 Task: Create Issue Issue0000000353 in Backlog  in Scrum Project Project0000000071 in Jira. Create Issue Issue0000000354 in Backlog  in Scrum Project Project0000000071 in Jira. Create Issue Issue0000000355 in Backlog  in Scrum Project Project0000000071 in Jira. Create Issue Issue0000000356 in Backlog  in Scrum Project Project0000000072 in Jira. Create Issue Issue0000000357 in Backlog  in Scrum Project Project0000000072 in Jira
Action: Mouse moved to (90, 295)
Screenshot: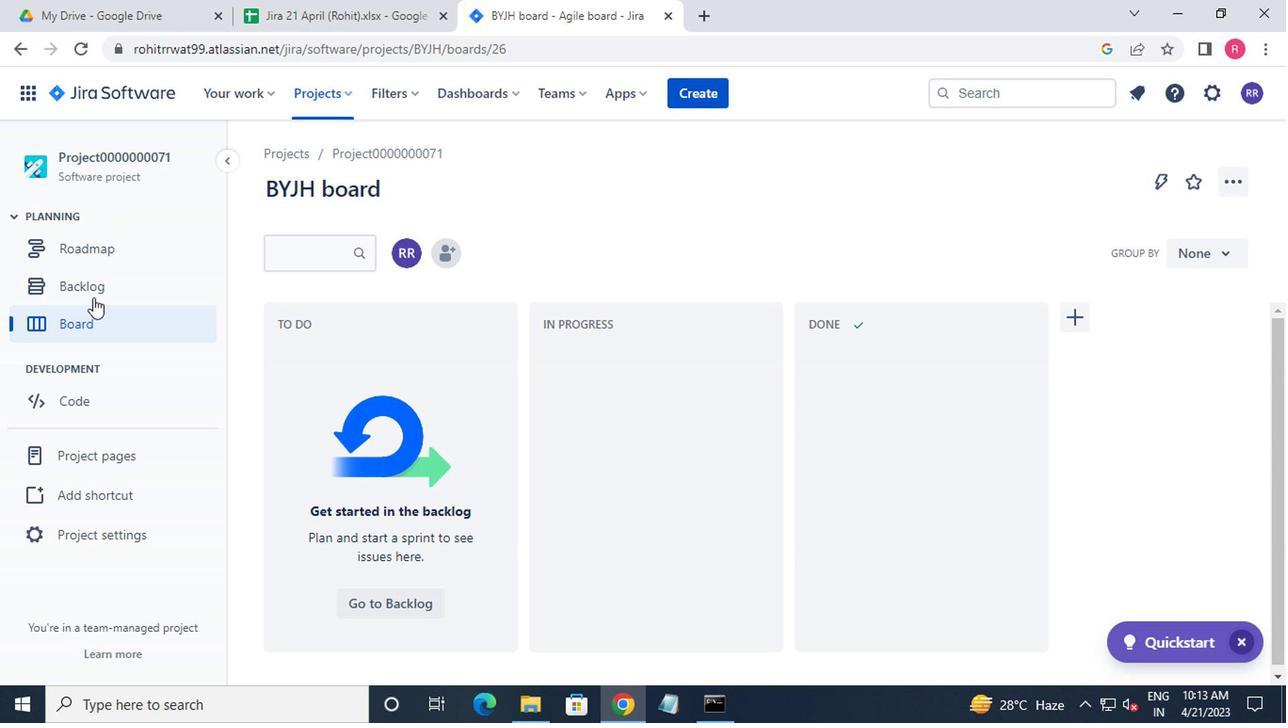 
Action: Mouse pressed left at (90, 295)
Screenshot: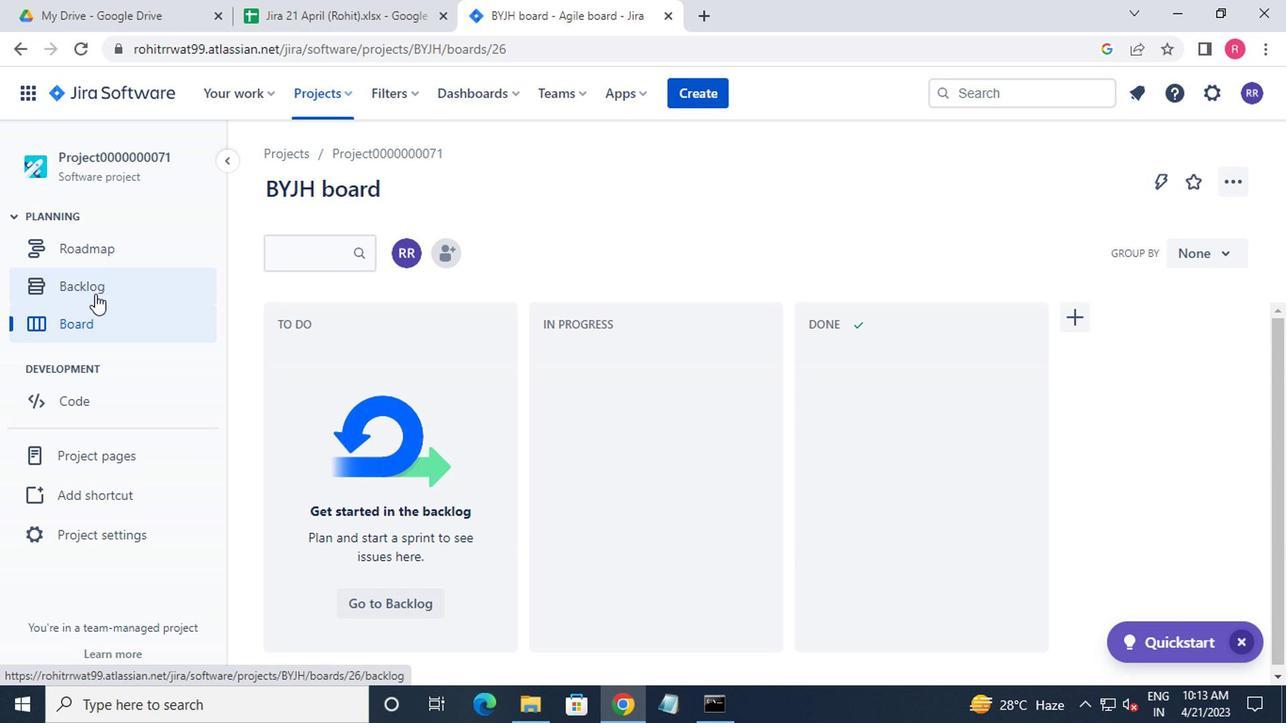 
Action: Mouse moved to (351, 435)
Screenshot: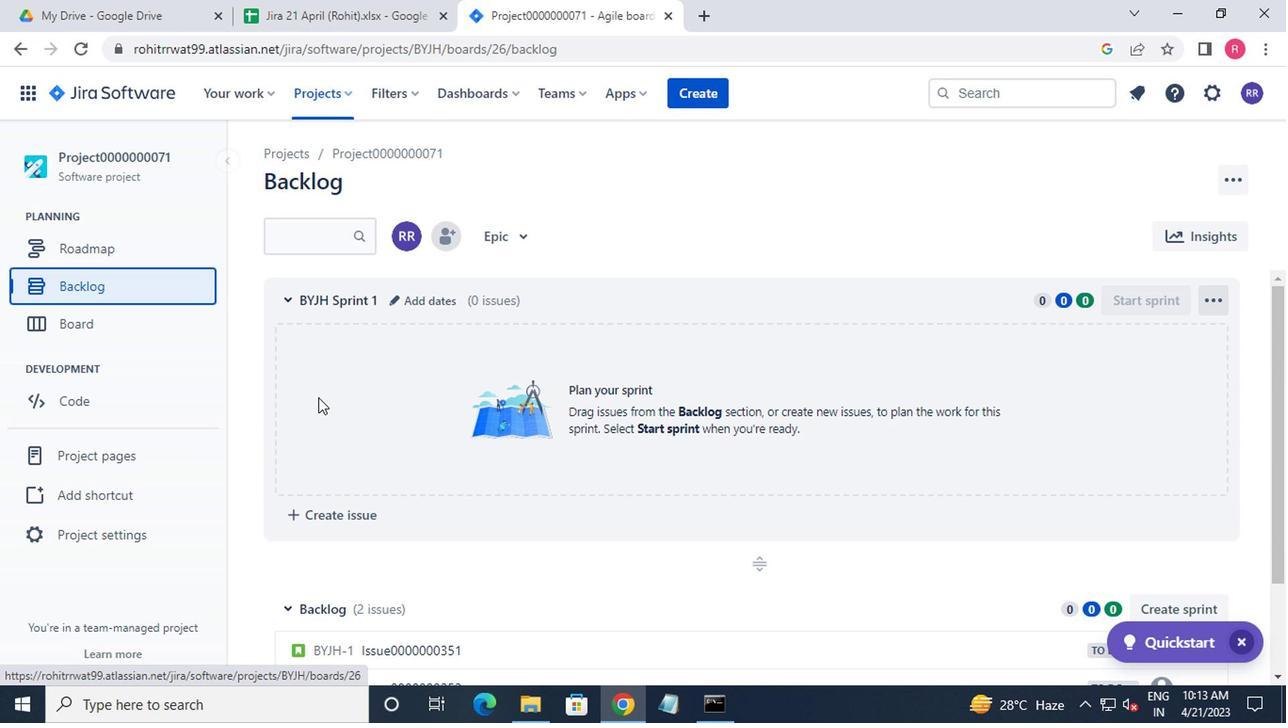 
Action: Mouse scrolled (351, 434) with delta (0, 0)
Screenshot: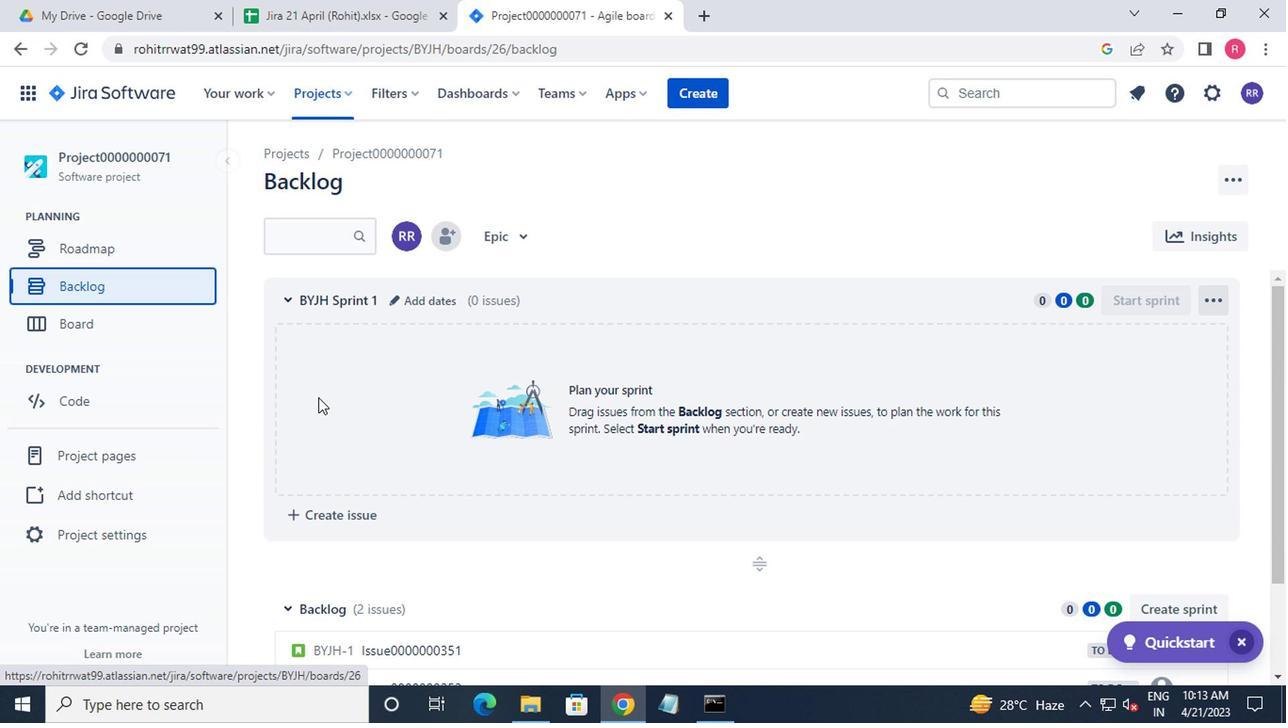 
Action: Mouse moved to (356, 449)
Screenshot: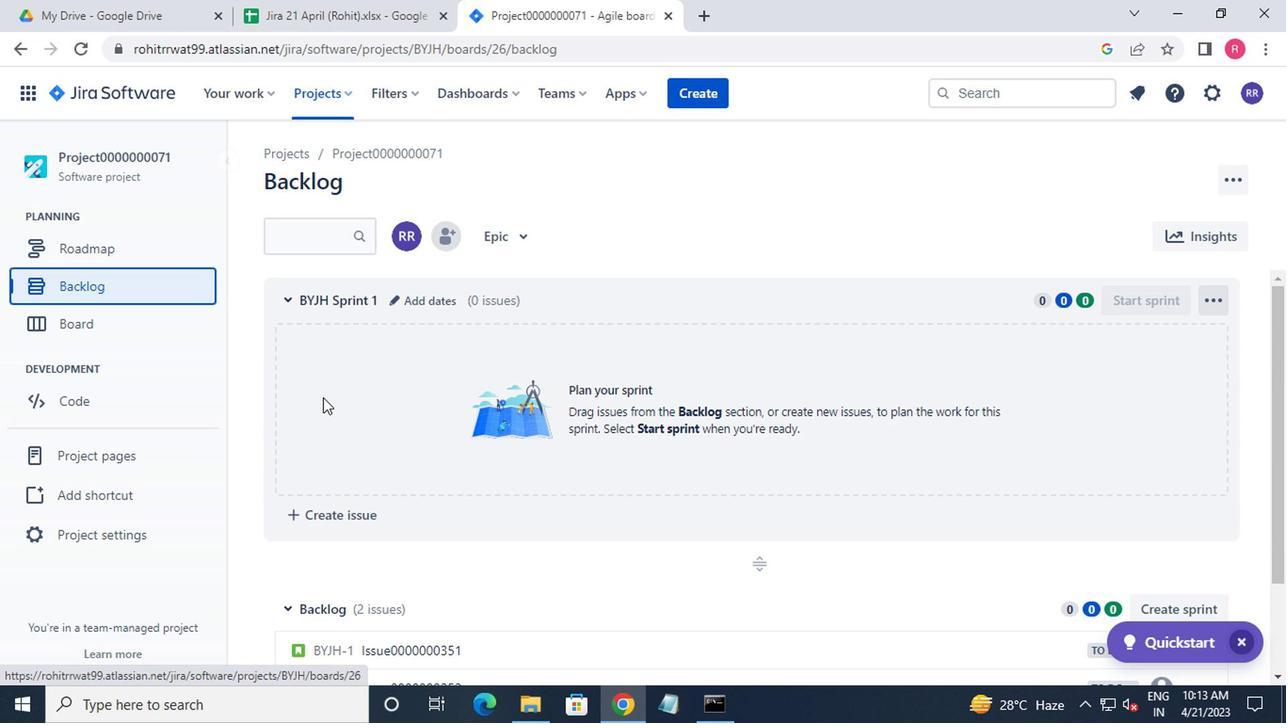 
Action: Mouse scrolled (356, 448) with delta (0, 0)
Screenshot: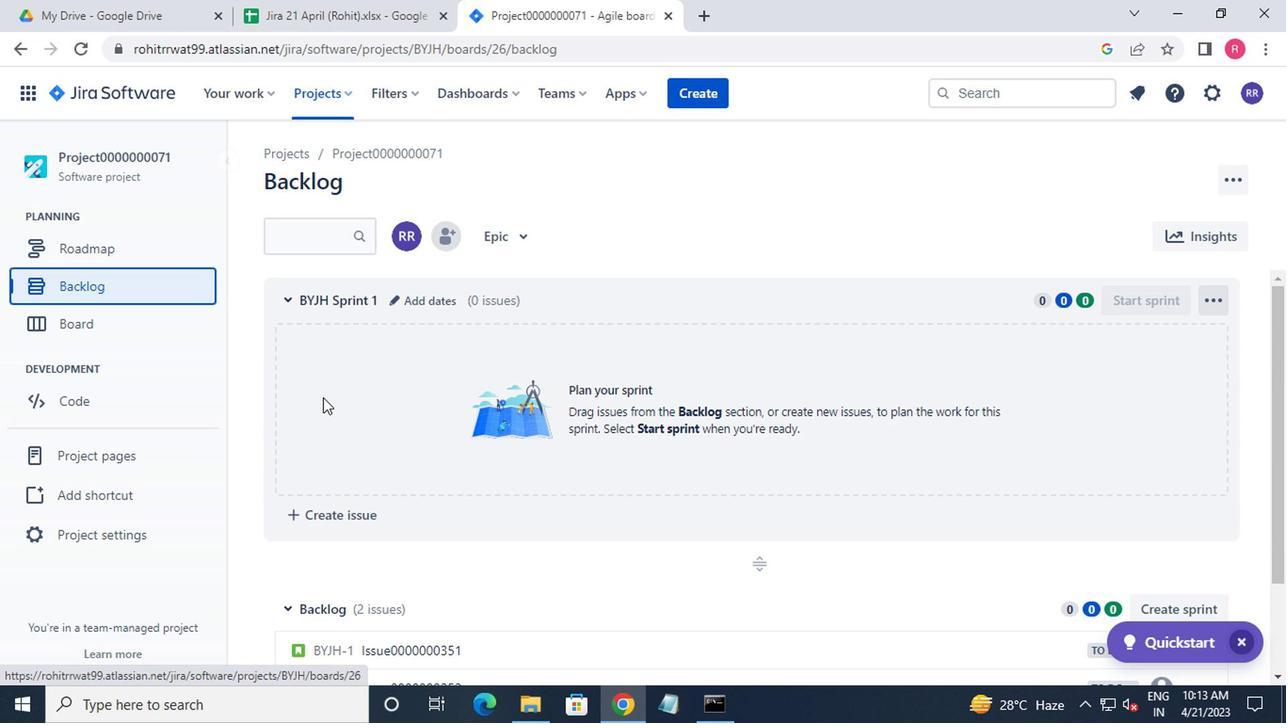 
Action: Mouse moved to (358, 450)
Screenshot: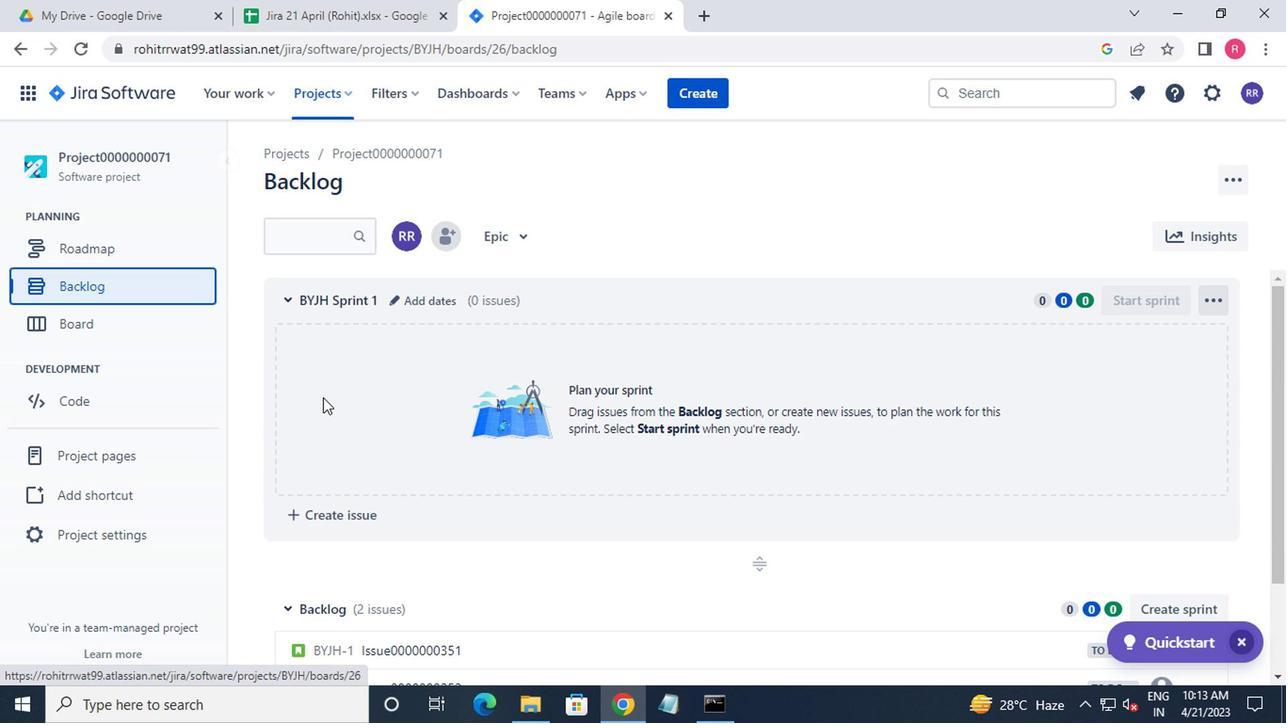 
Action: Mouse scrolled (358, 449) with delta (0, -1)
Screenshot: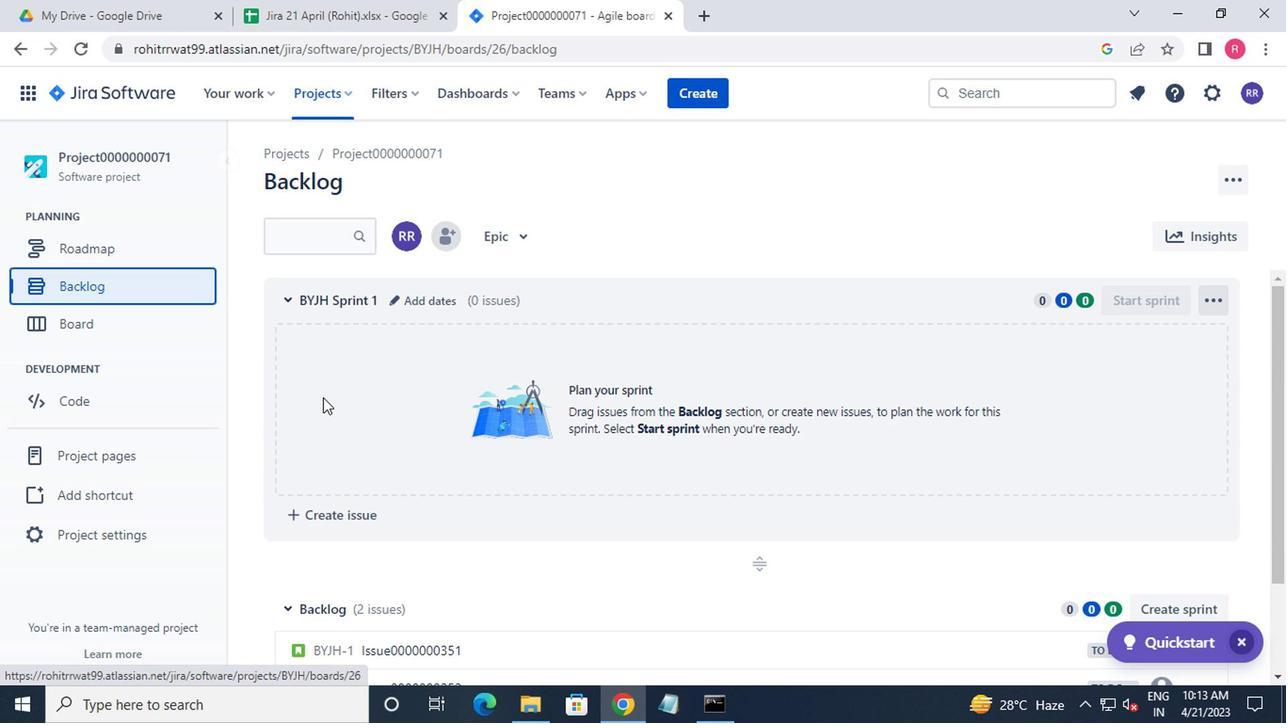 
Action: Mouse scrolled (358, 449) with delta (0, -1)
Screenshot: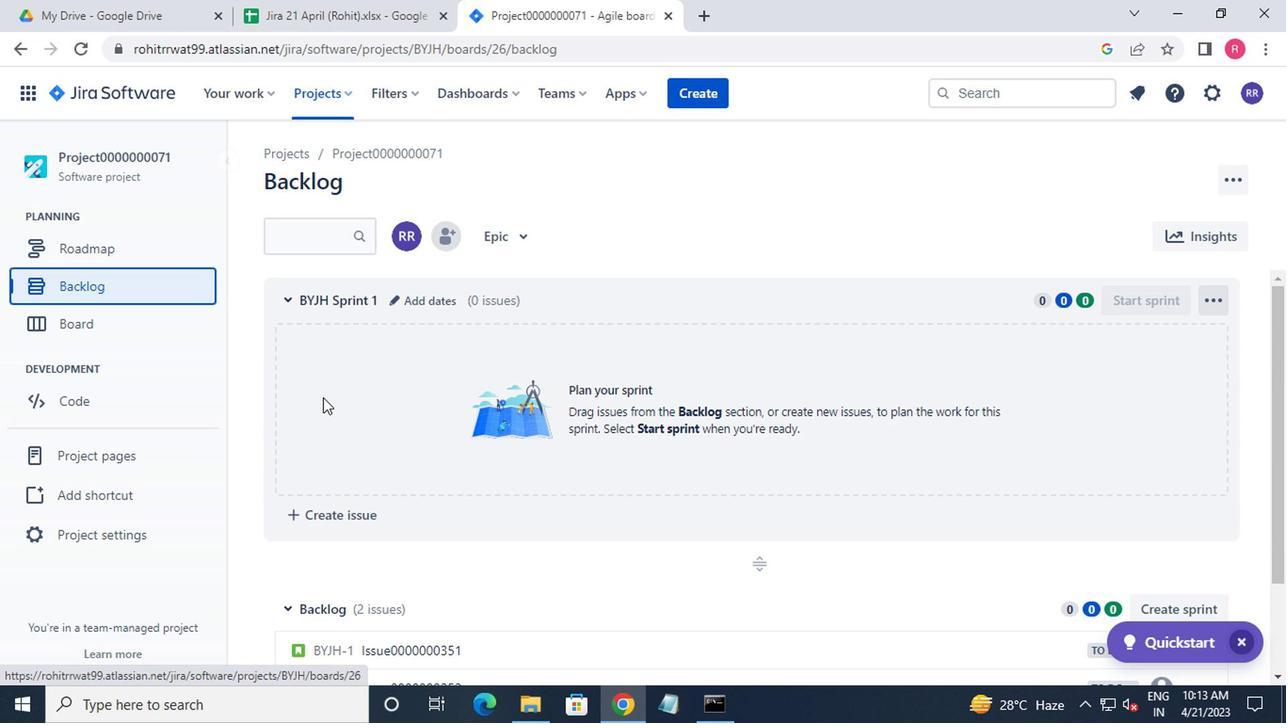 
Action: Mouse moved to (359, 450)
Screenshot: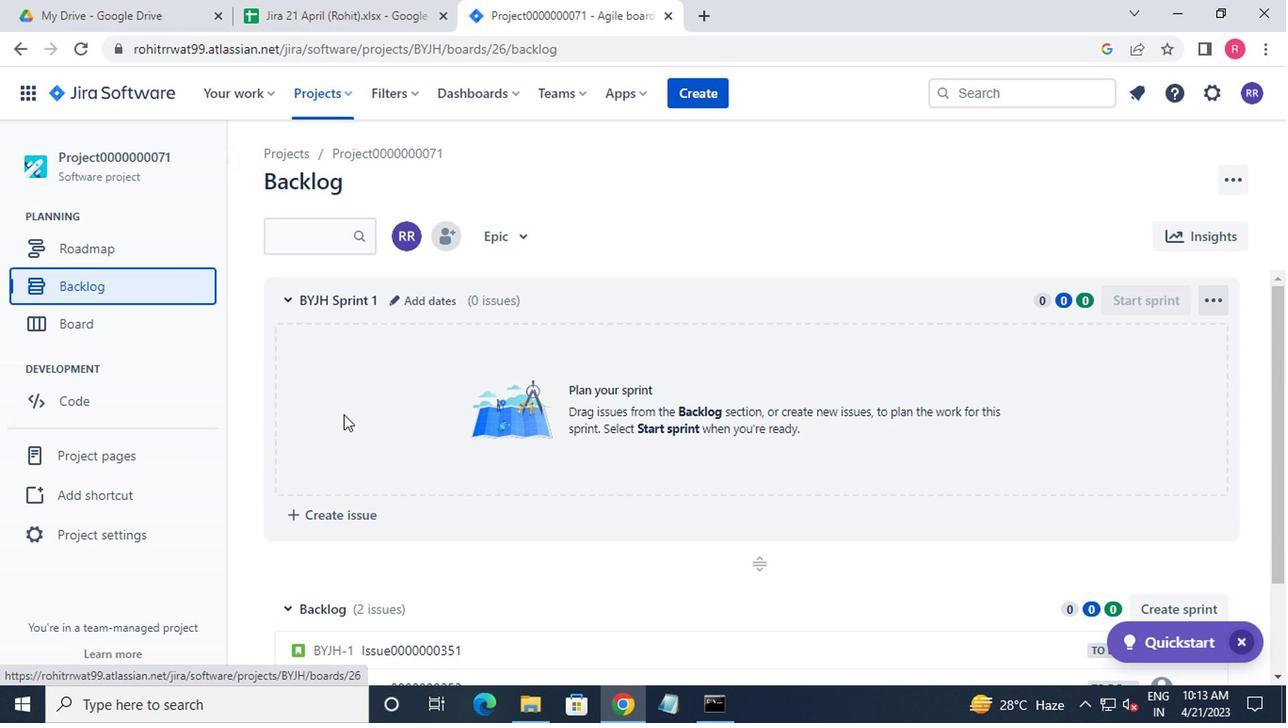 
Action: Mouse scrolled (359, 449) with delta (0, -1)
Screenshot: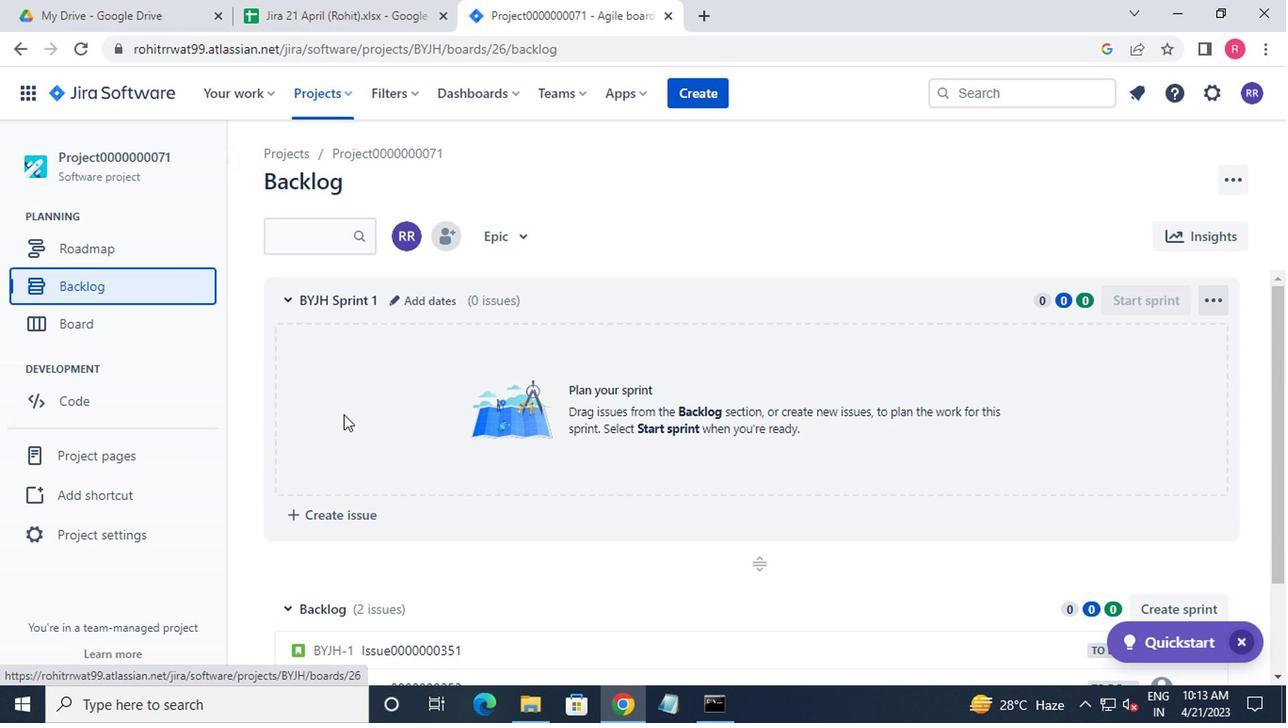 
Action: Mouse moved to (345, 607)
Screenshot: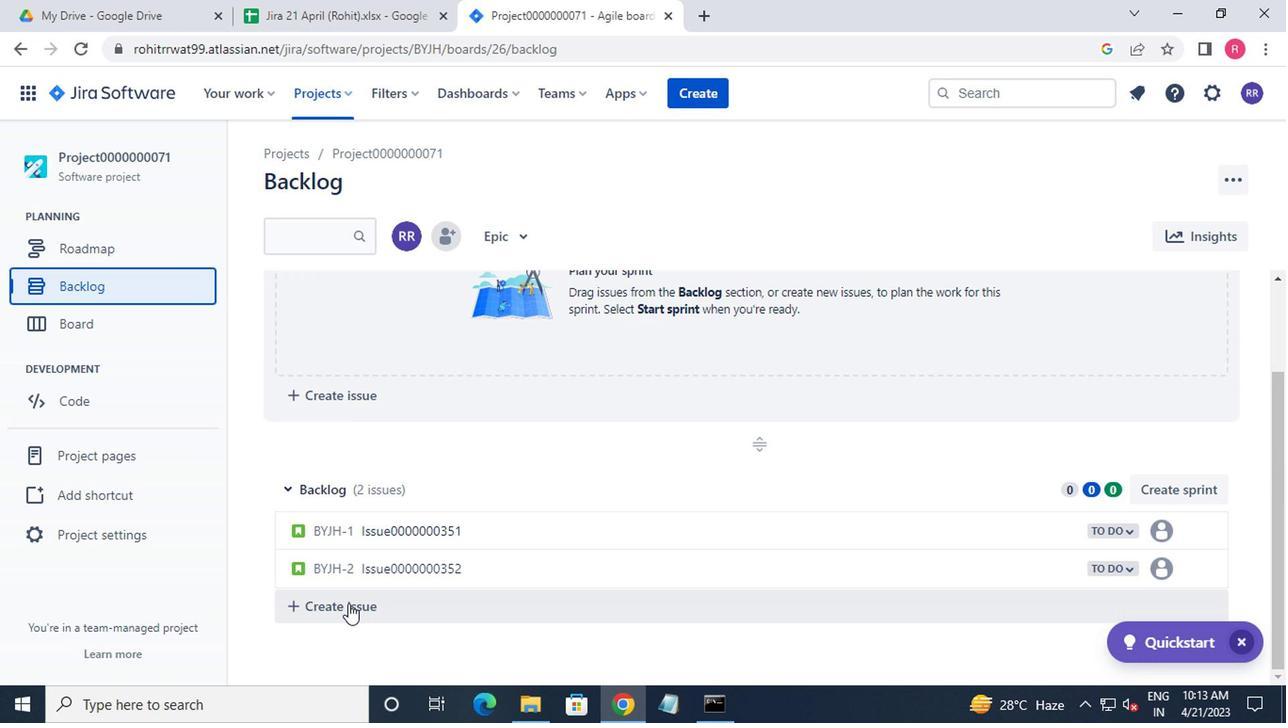 
Action: Mouse pressed left at (345, 607)
Screenshot: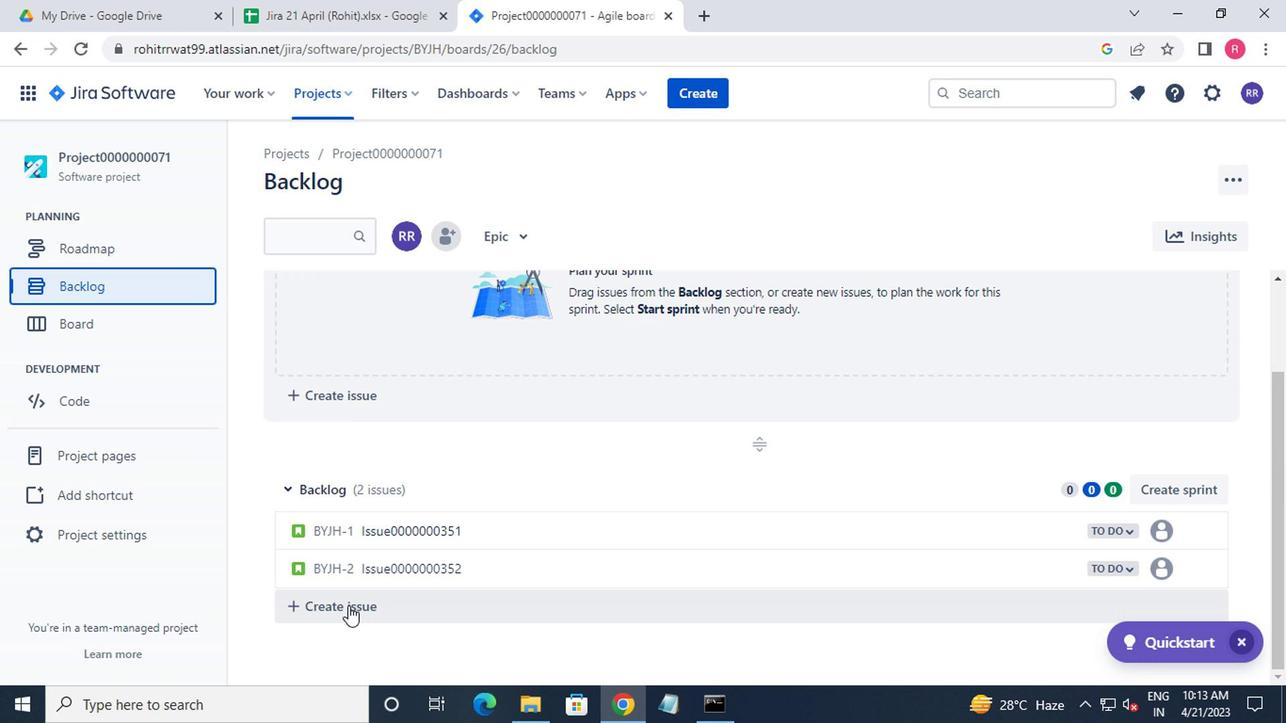 
Action: Mouse moved to (341, 607)
Screenshot: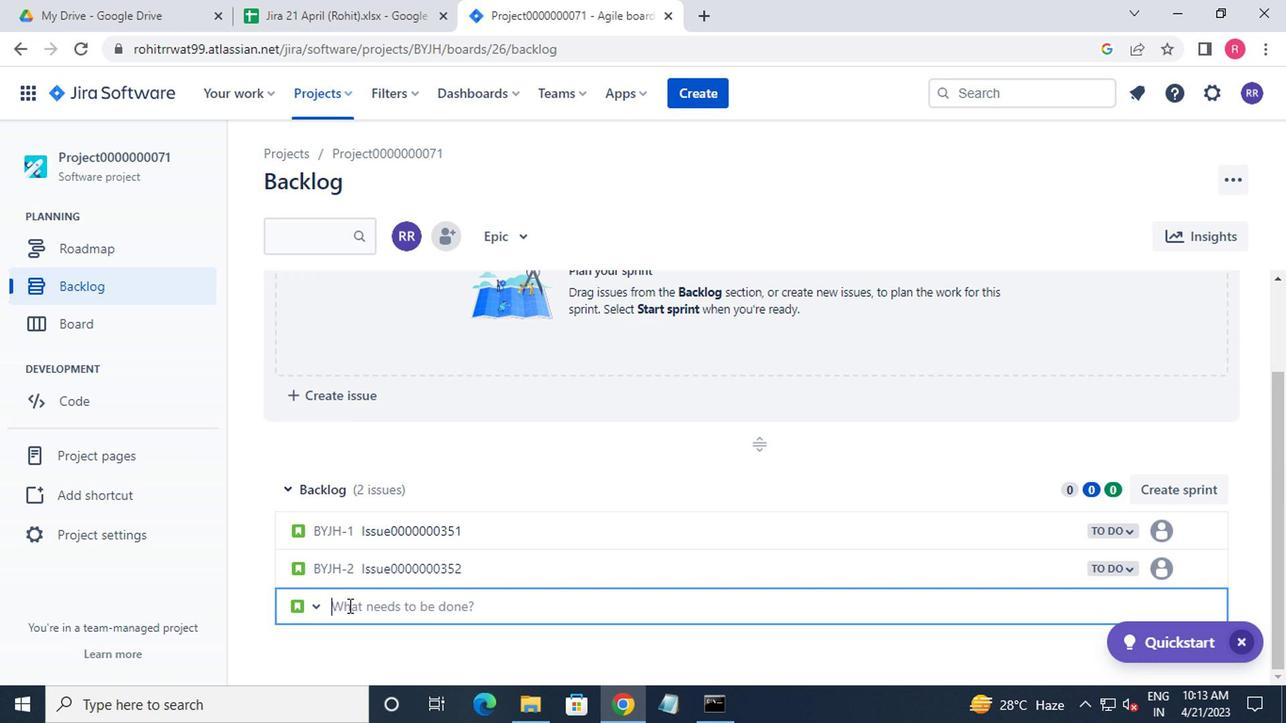 
Action: Key pressed <Key.shift_r><Key.shift_r>Issue0000000353<Key.enter><Key.enter><Key.shift_r>Issue0000000353<Key.backspace>4<Key.enter><Key.shift_r>Issue0000000355<Key.enter>
Screenshot: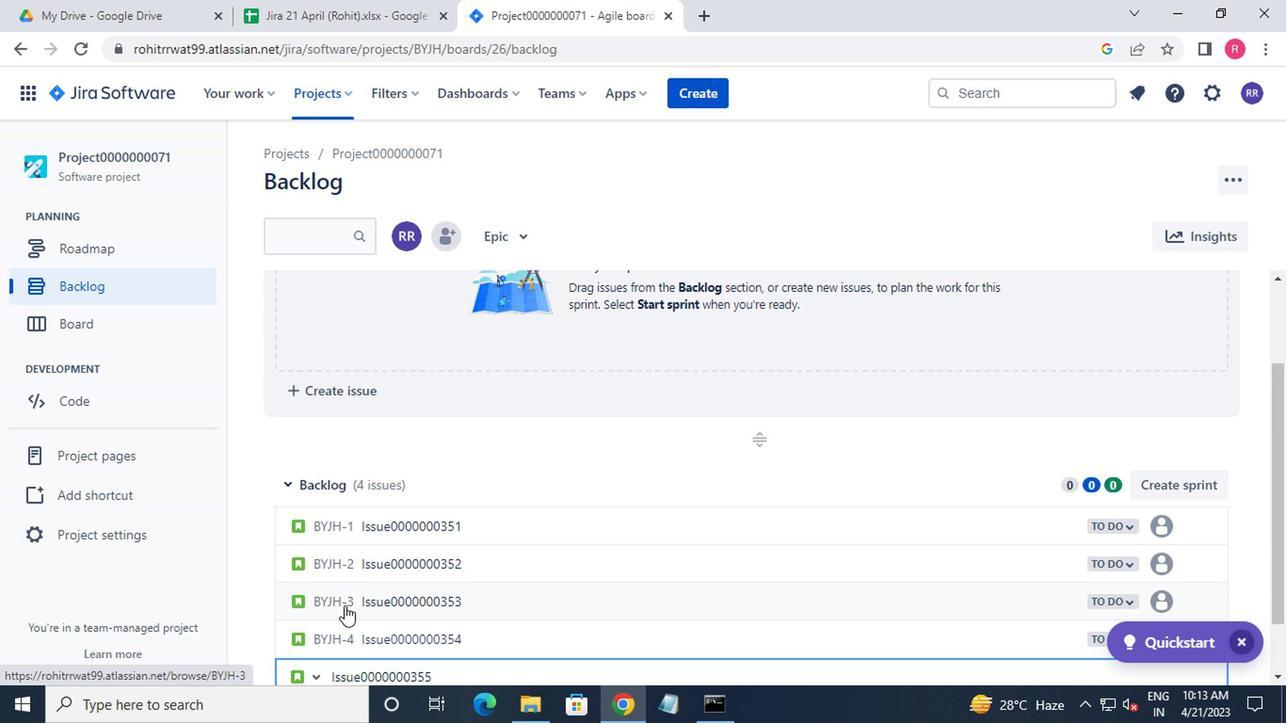 
Action: Mouse moved to (330, 95)
Screenshot: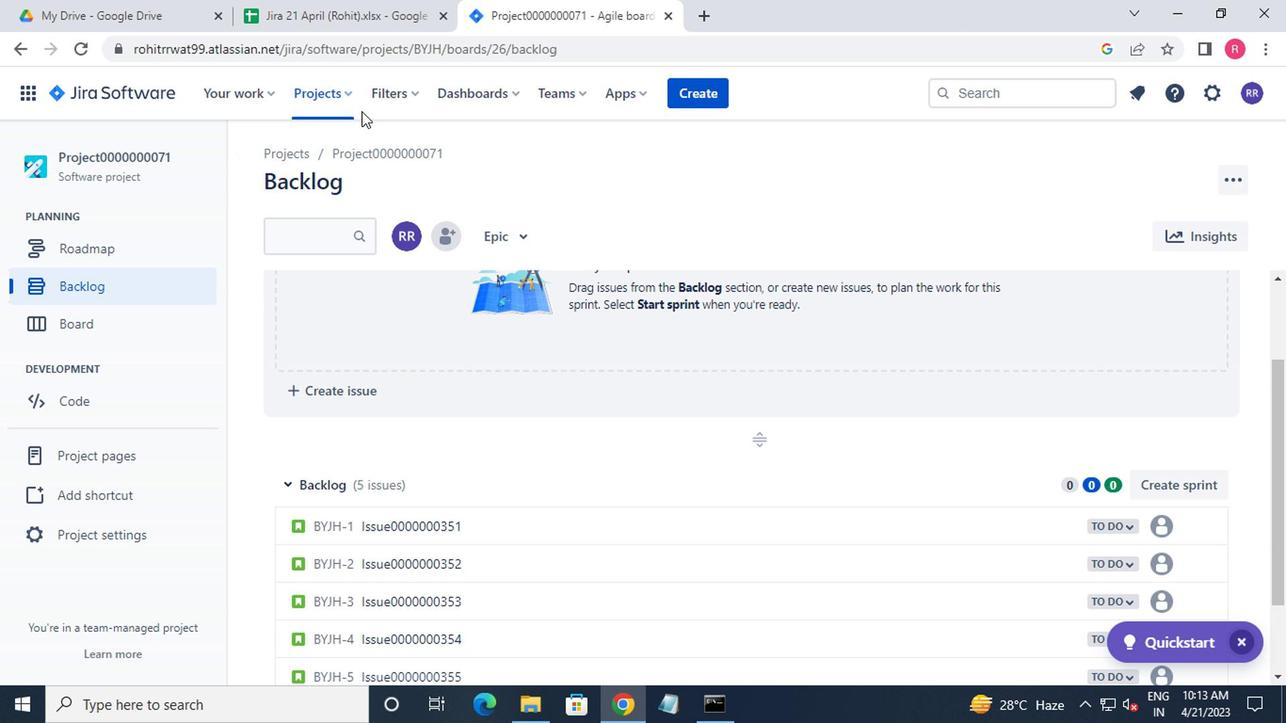 
Action: Mouse pressed left at (330, 95)
Screenshot: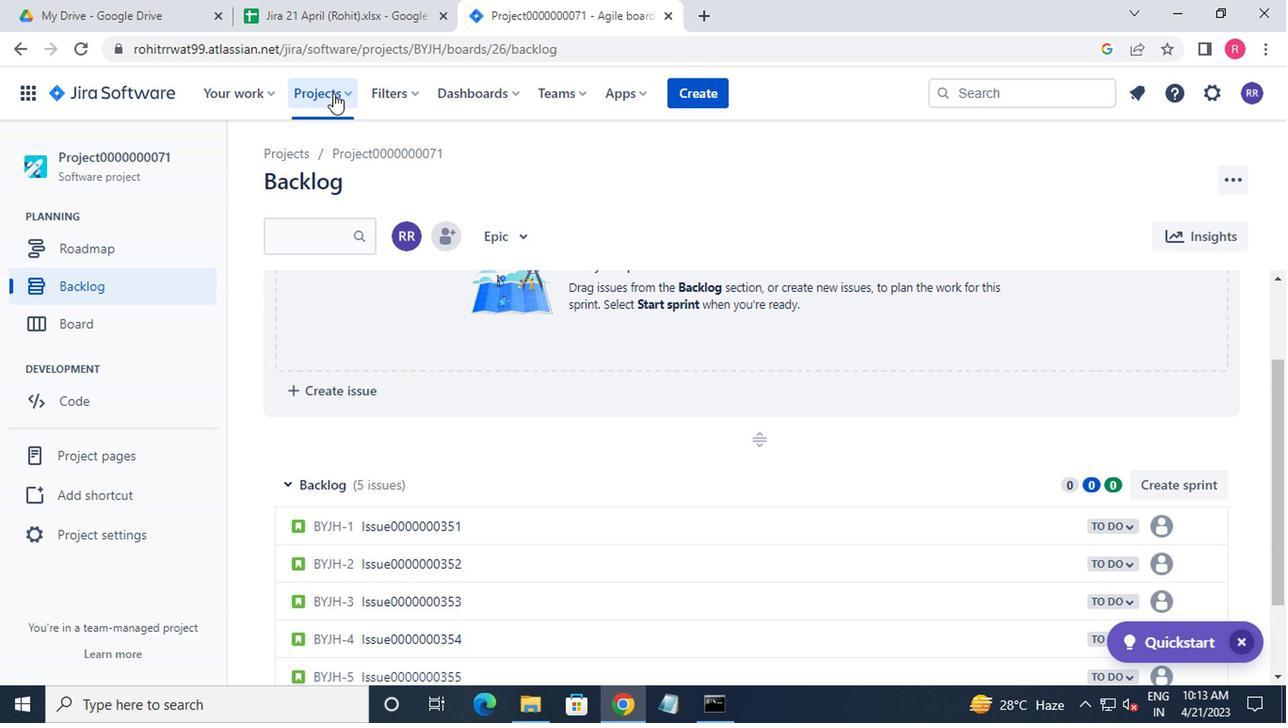 
Action: Mouse moved to (412, 230)
Screenshot: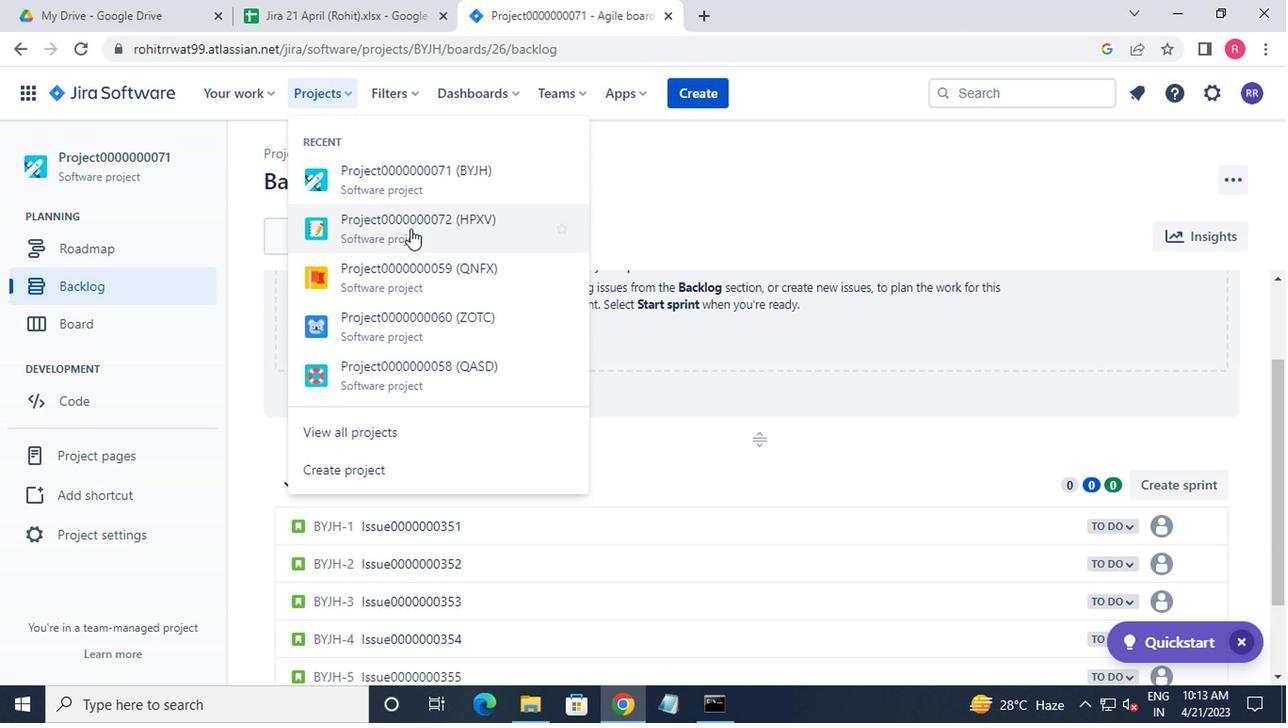 
Action: Mouse pressed left at (412, 230)
Screenshot: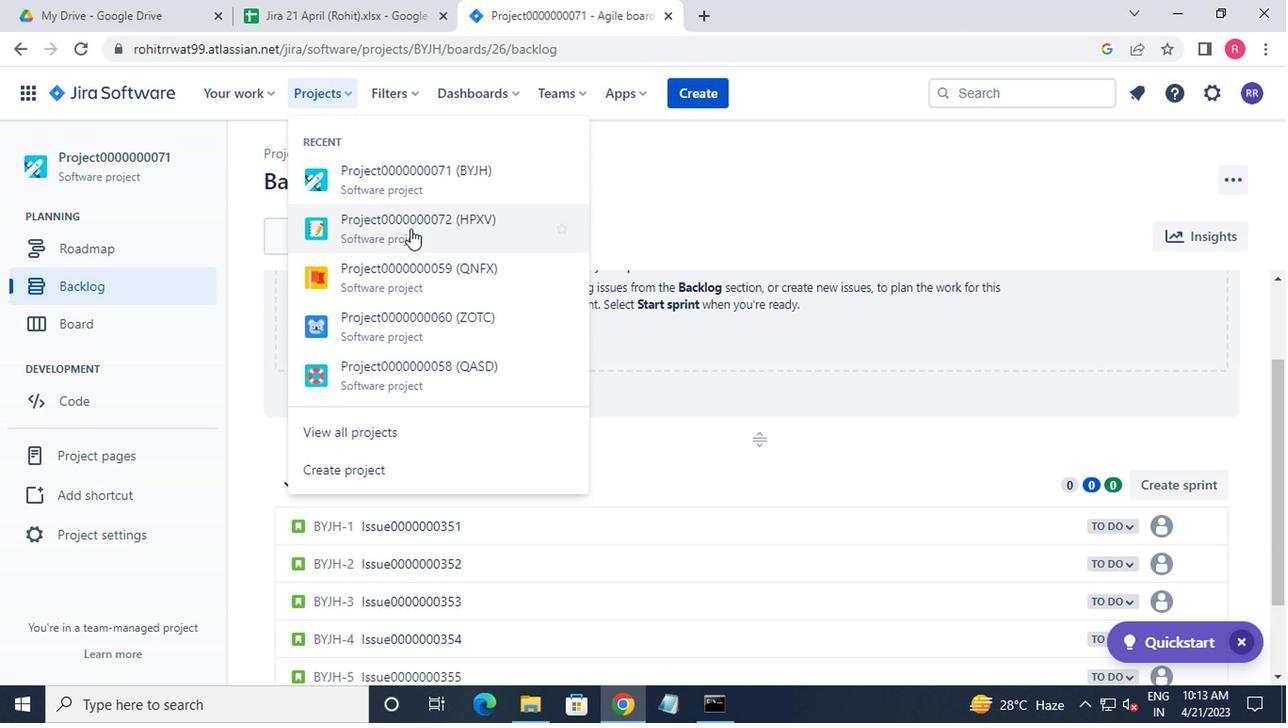 
Action: Mouse moved to (117, 281)
Screenshot: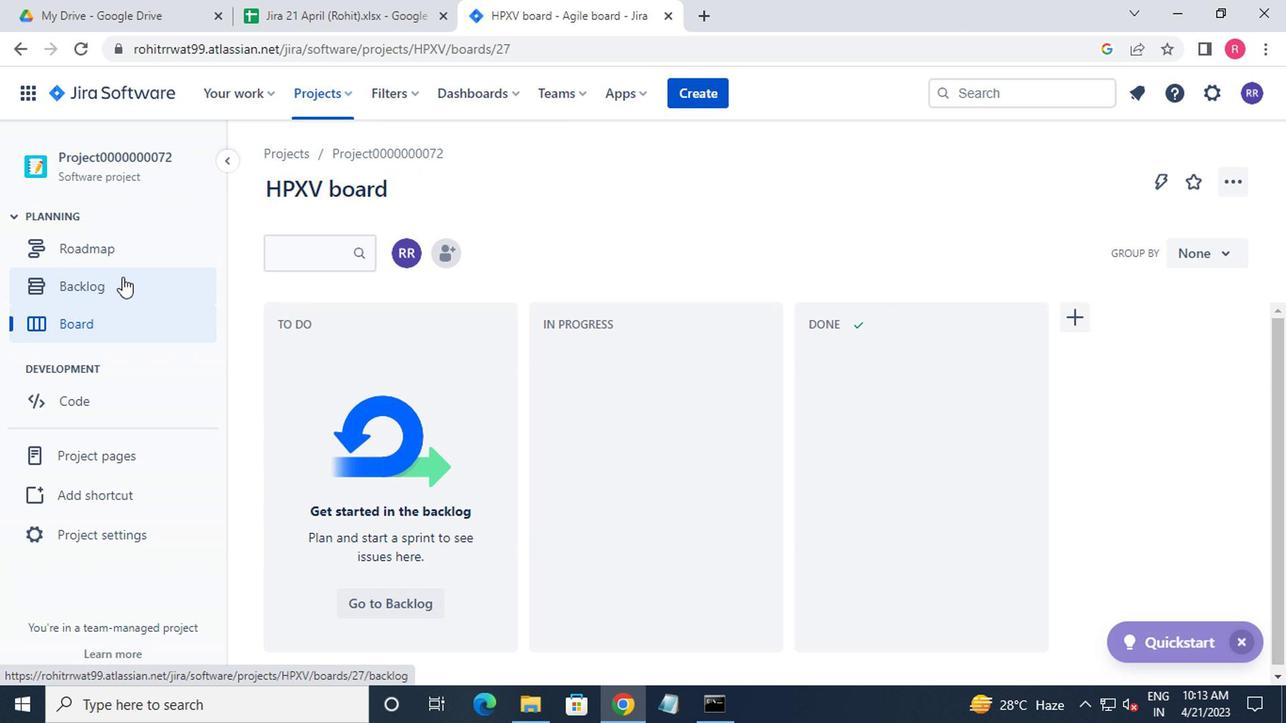 
Action: Mouse pressed left at (117, 281)
Screenshot: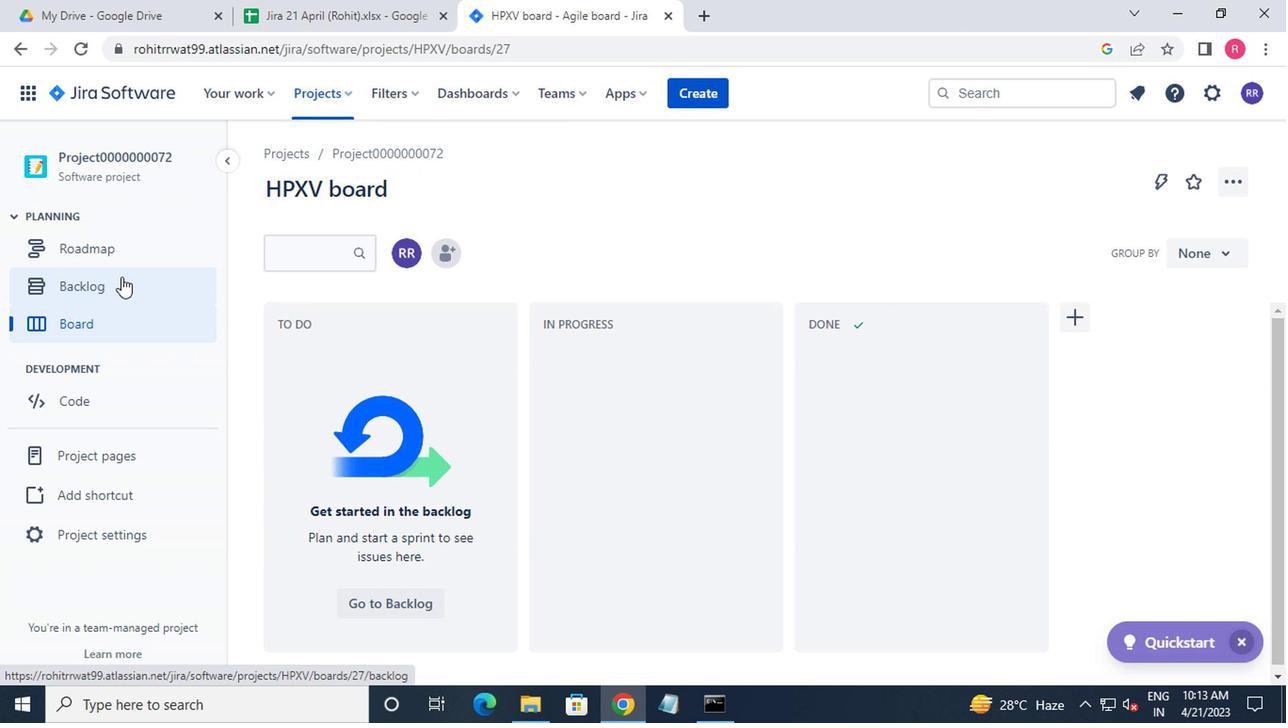 
Action: Mouse moved to (448, 478)
Screenshot: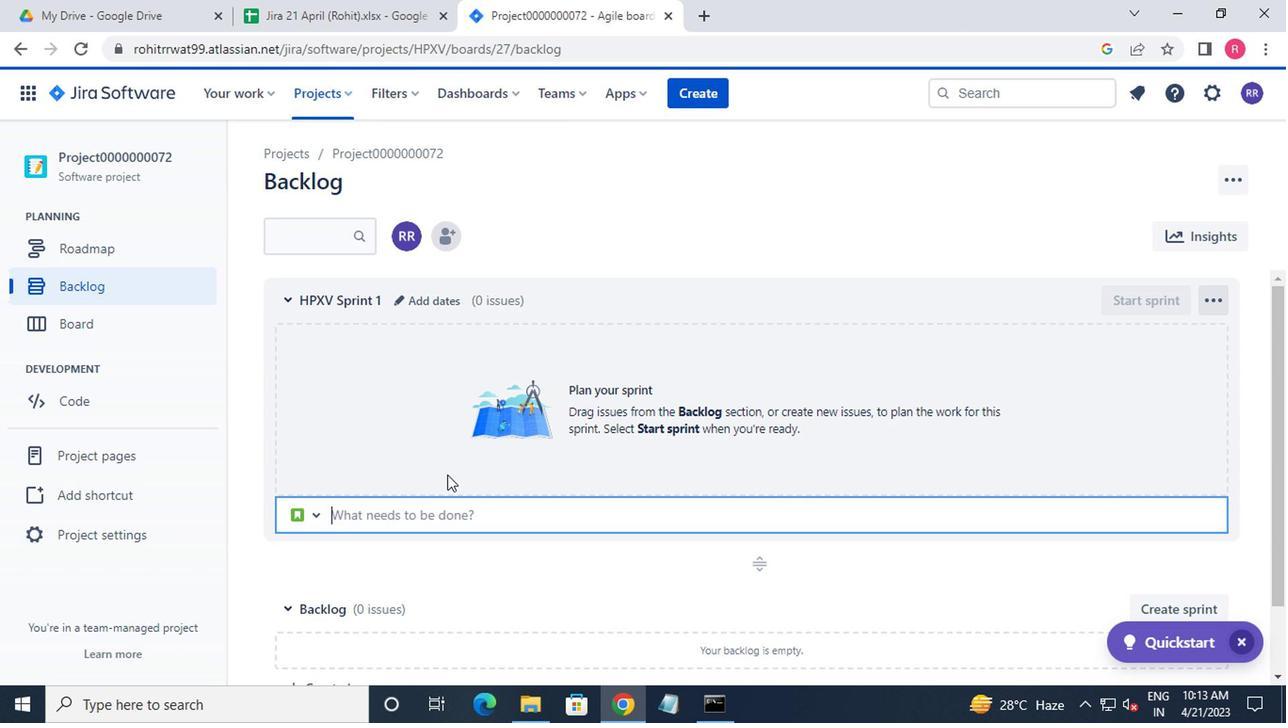 
Action: Mouse scrolled (448, 477) with delta (0, -1)
Screenshot: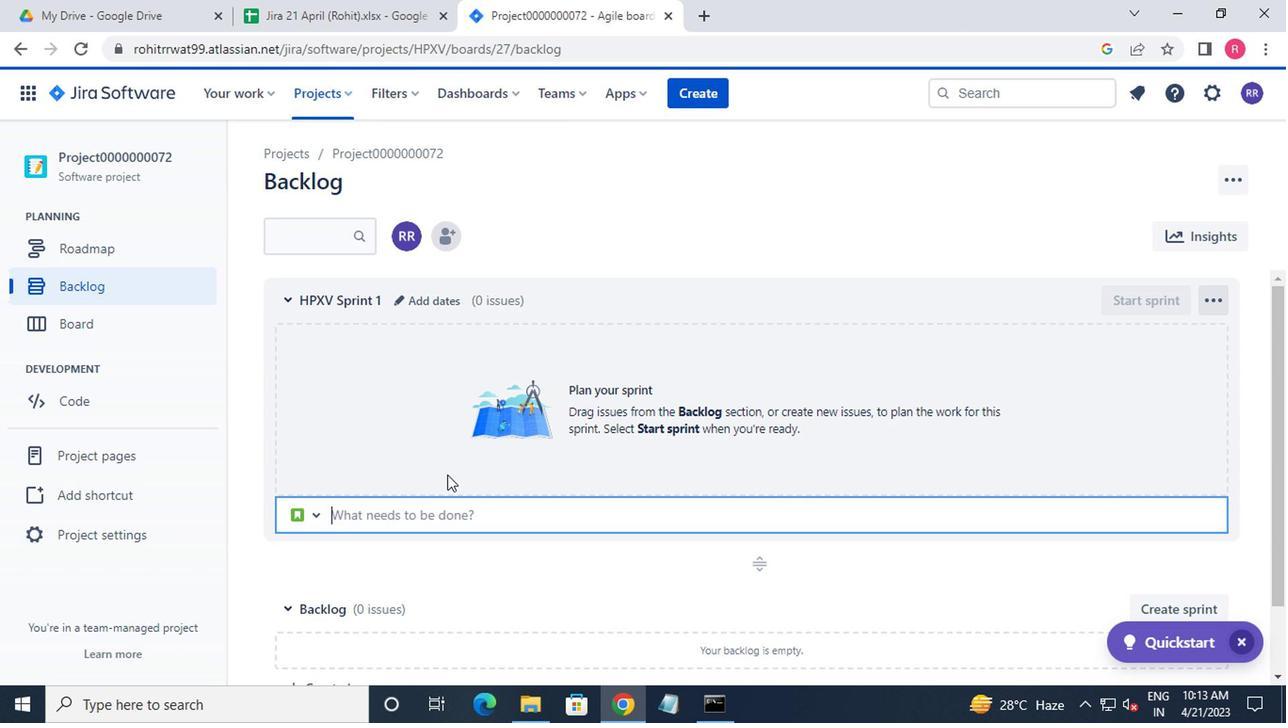 
Action: Mouse moved to (450, 485)
Screenshot: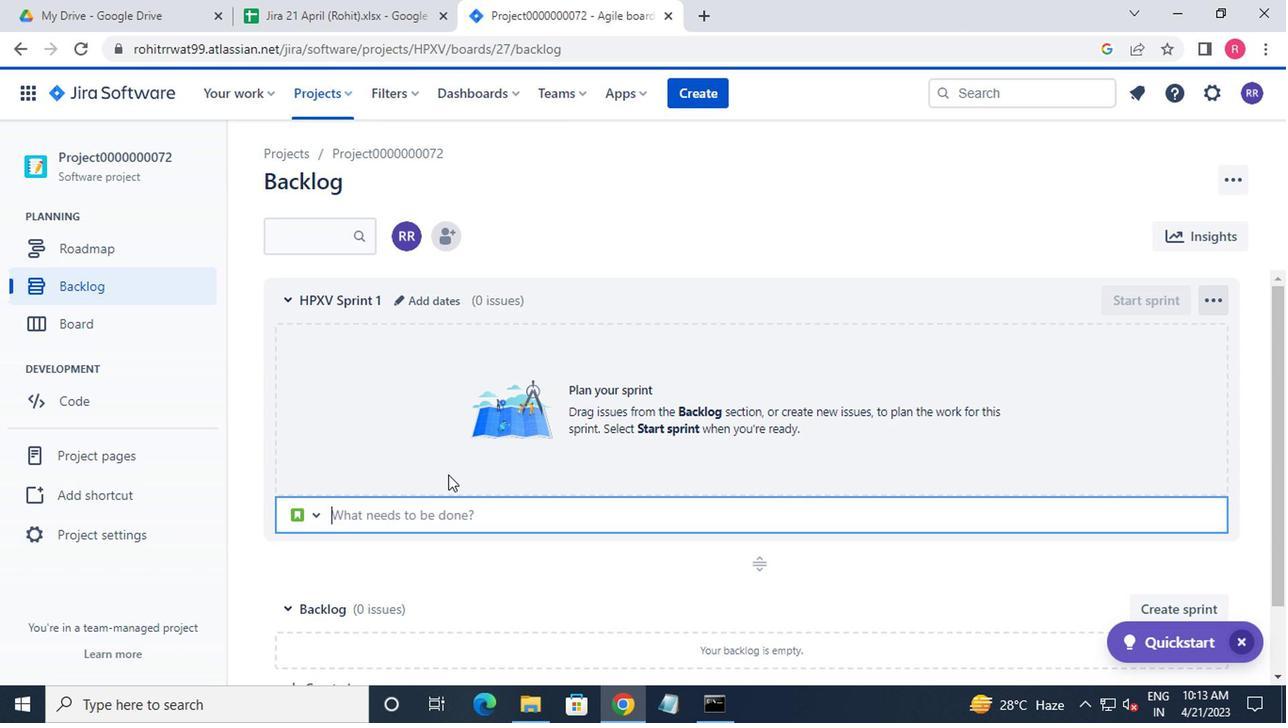 
Action: Mouse scrolled (450, 484) with delta (0, -1)
Screenshot: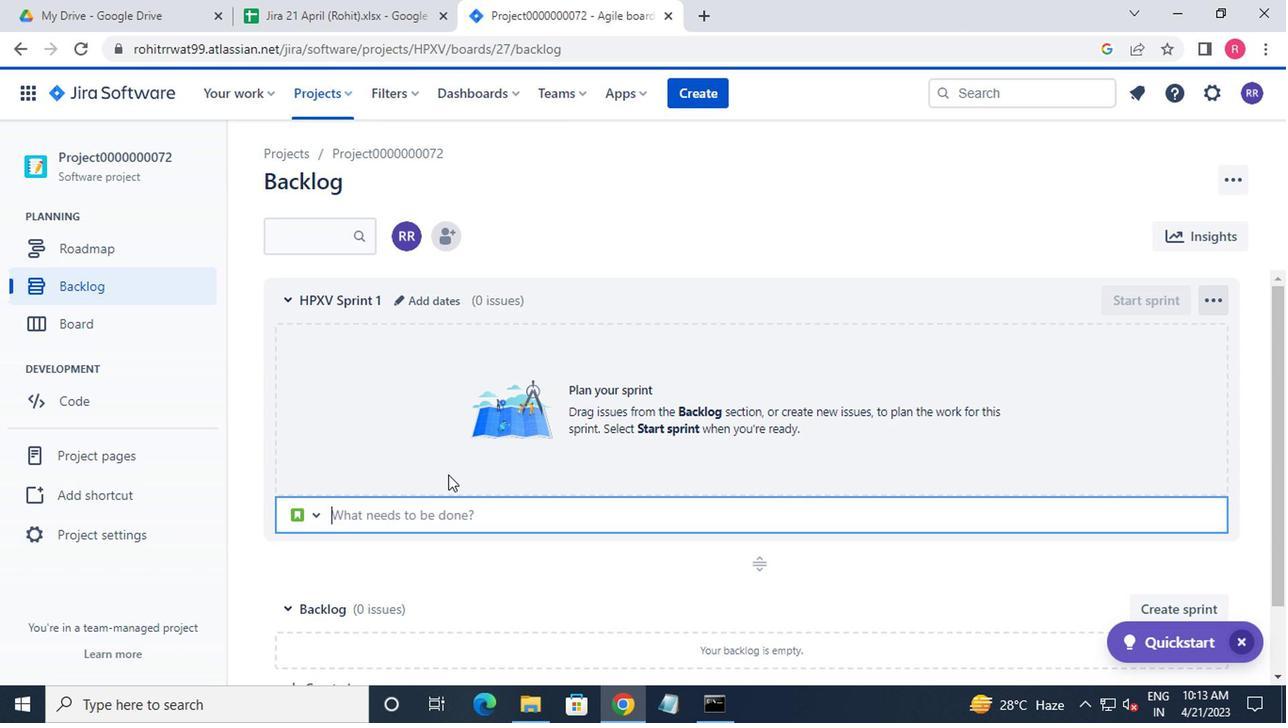 
Action: Mouse moved to (450, 488)
Screenshot: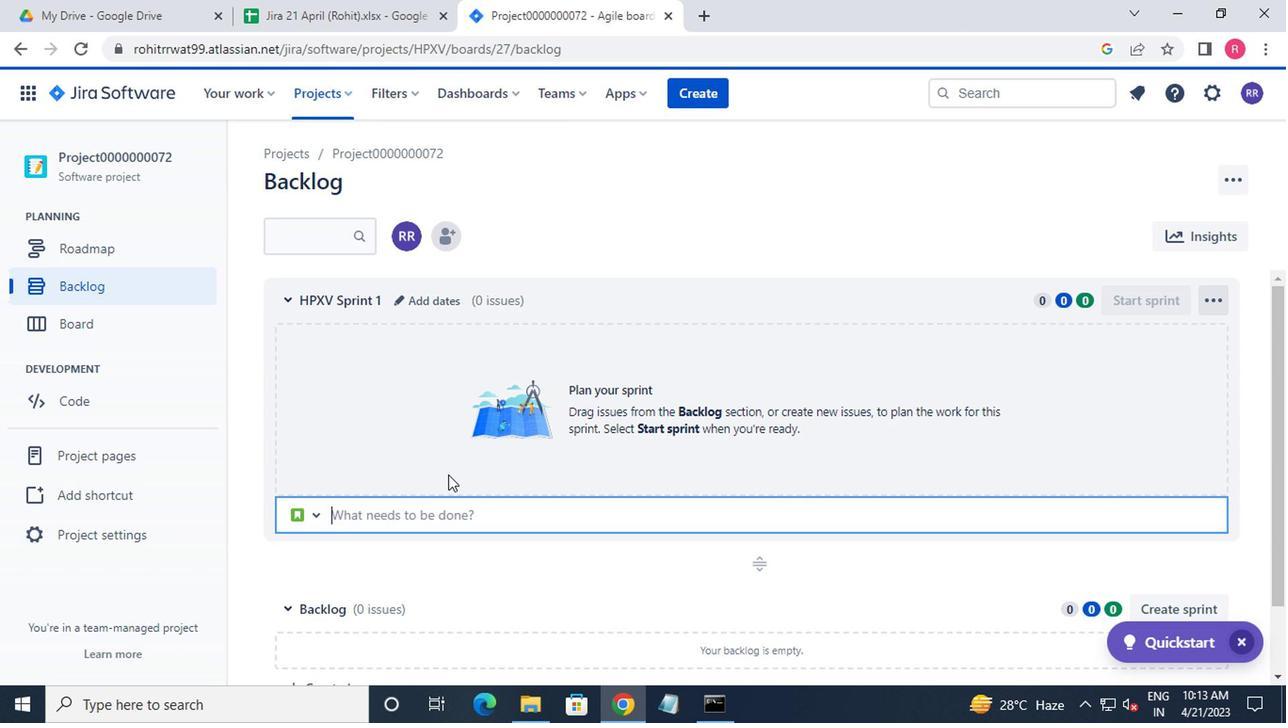 
Action: Mouse scrolled (450, 487) with delta (0, 0)
Screenshot: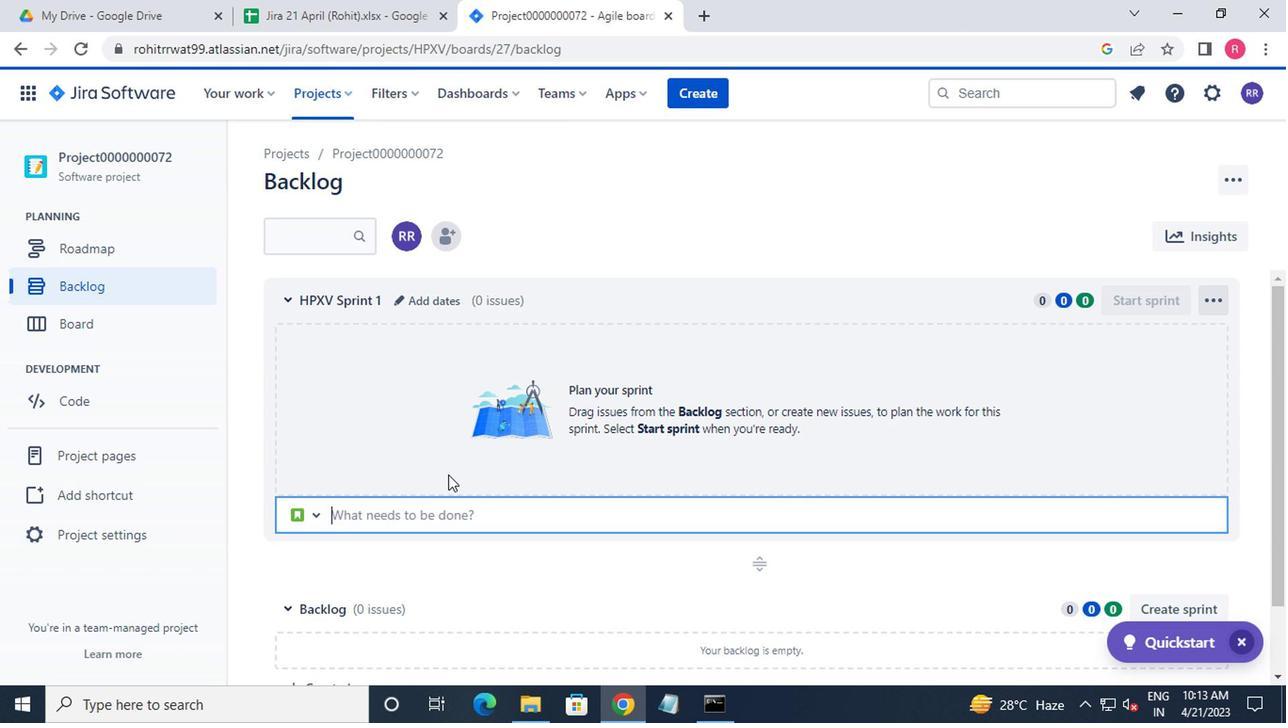 
Action: Mouse moved to (450, 489)
Screenshot: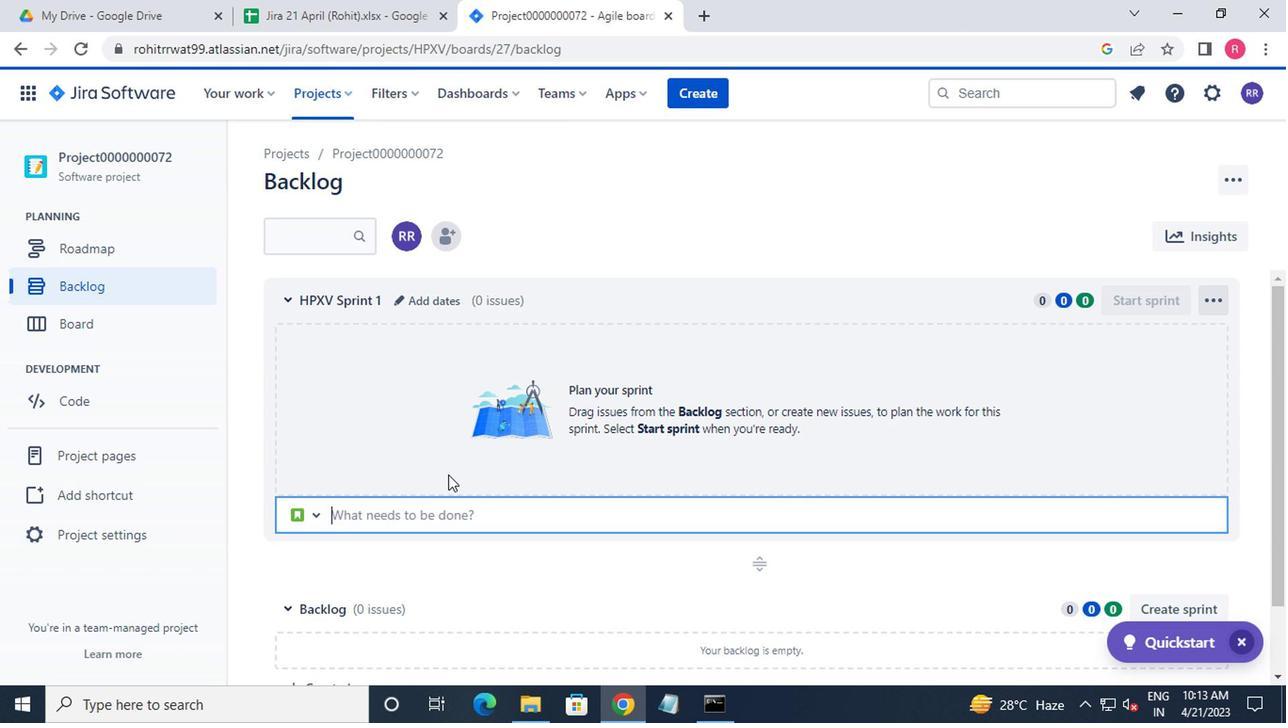 
Action: Mouse scrolled (450, 488) with delta (0, -1)
Screenshot: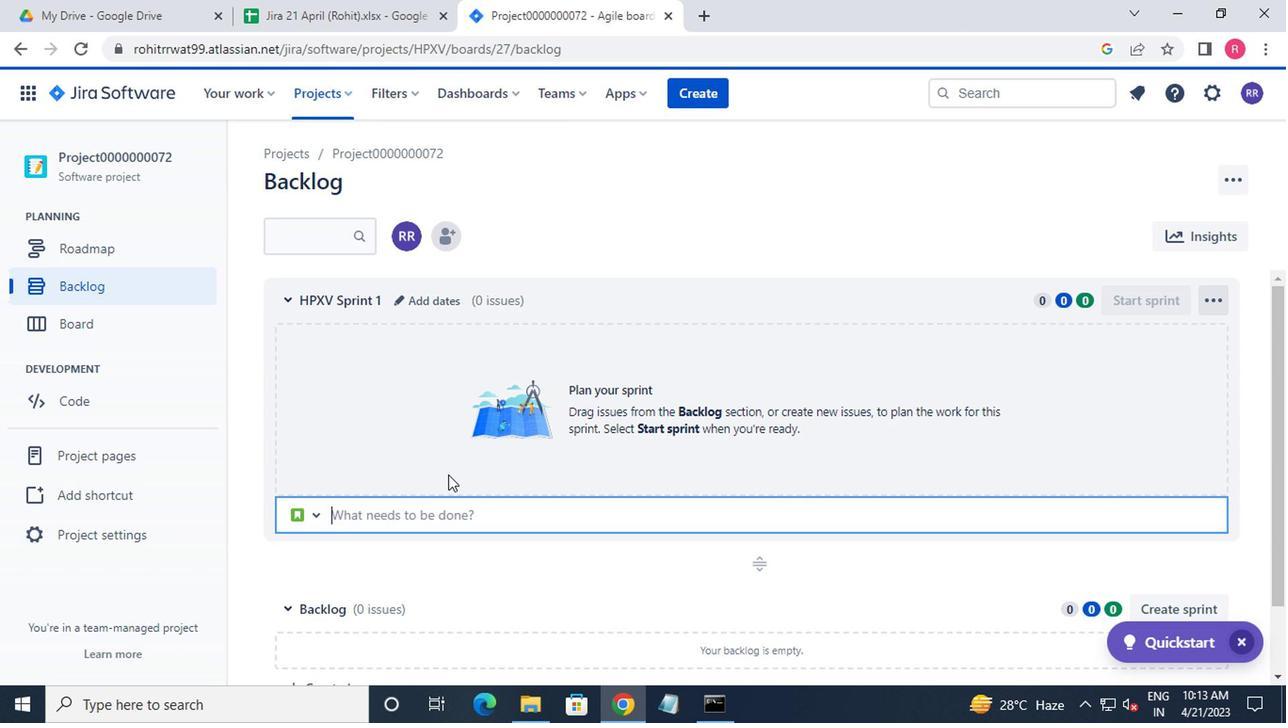 
Action: Mouse scrolled (450, 488) with delta (0, -1)
Screenshot: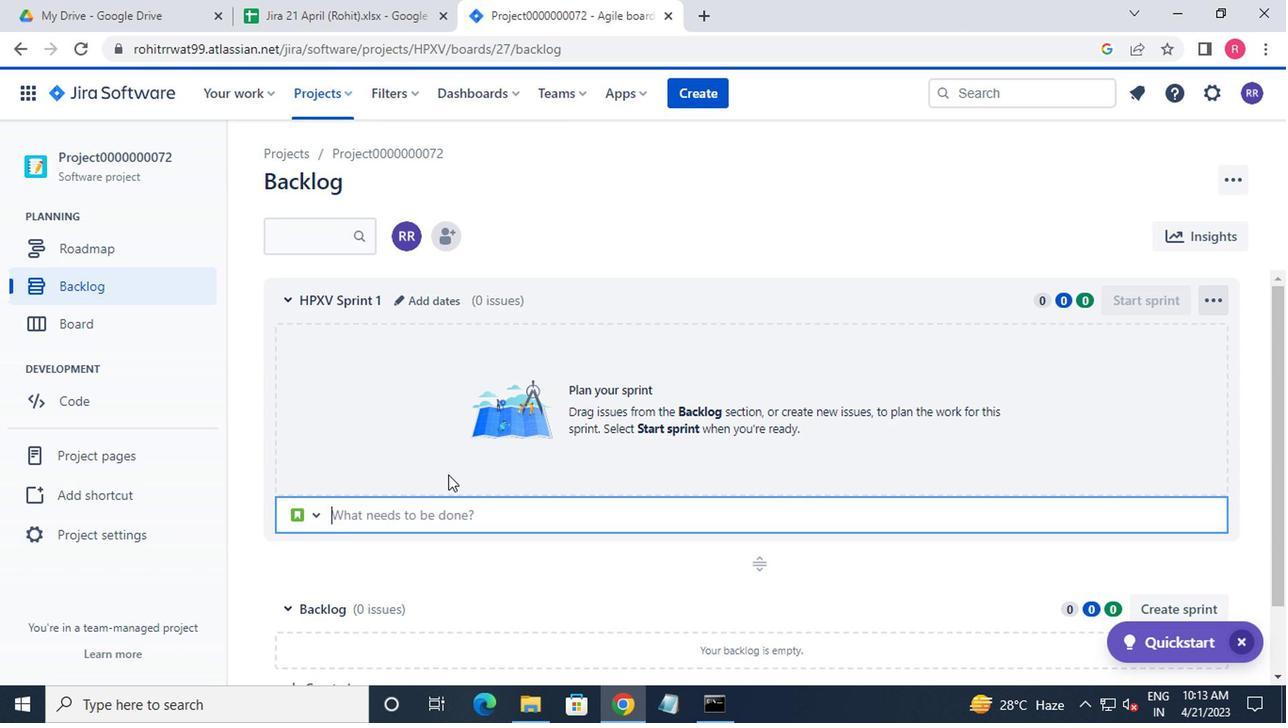 
Action: Mouse moved to (341, 619)
Screenshot: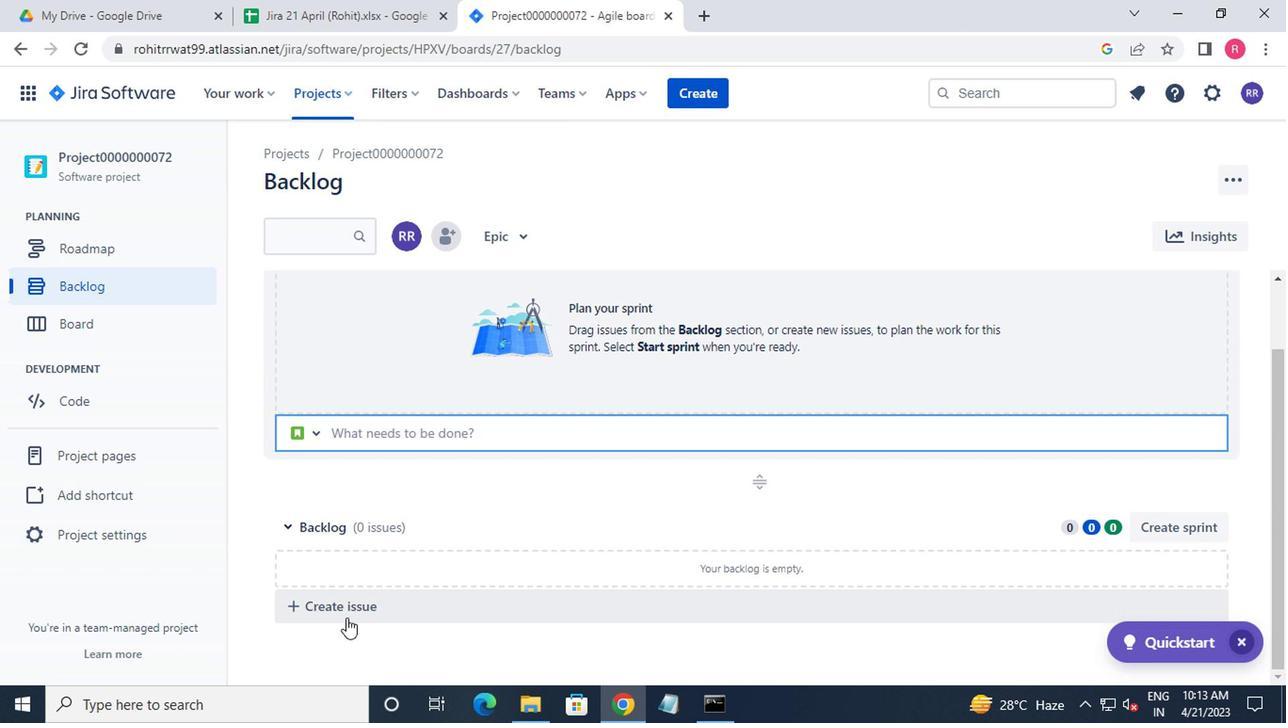 
Action: Mouse pressed left at (341, 619)
Screenshot: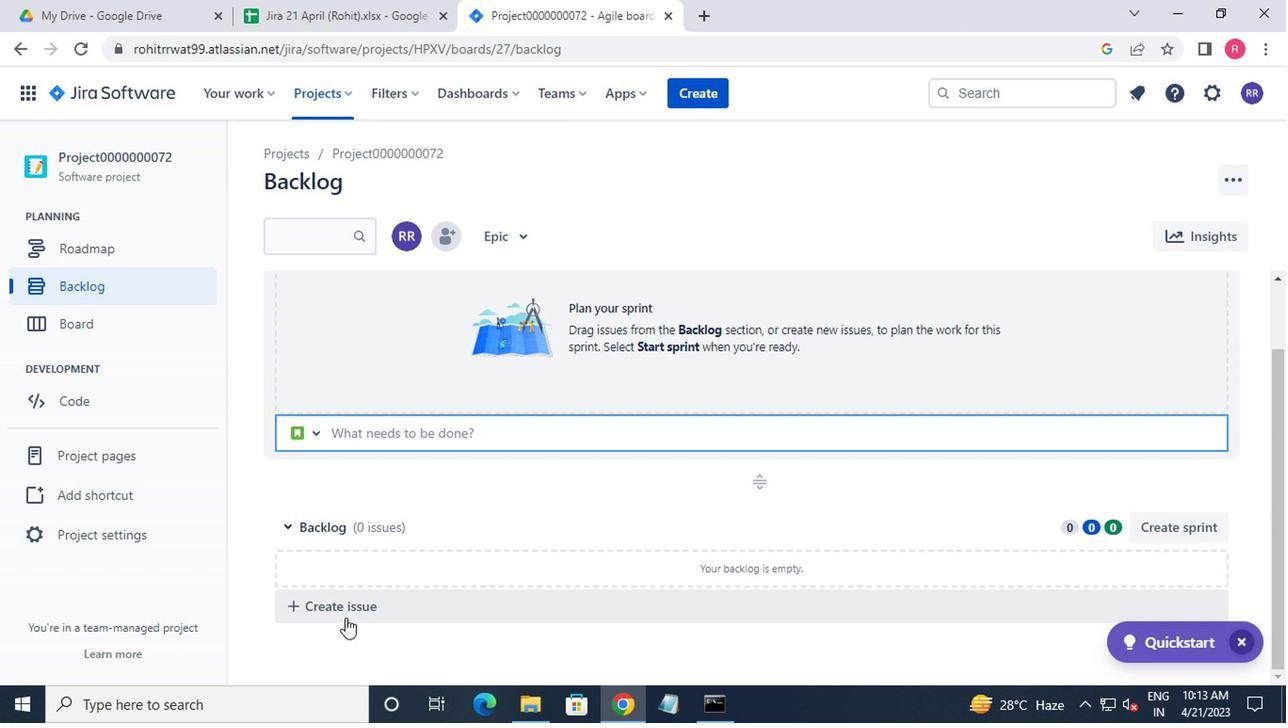 
Action: Key pressed <Key.shift_r>Issue0000000356<Key.enter><Key.shift_r>Issue0000000357<Key.enter>
Screenshot: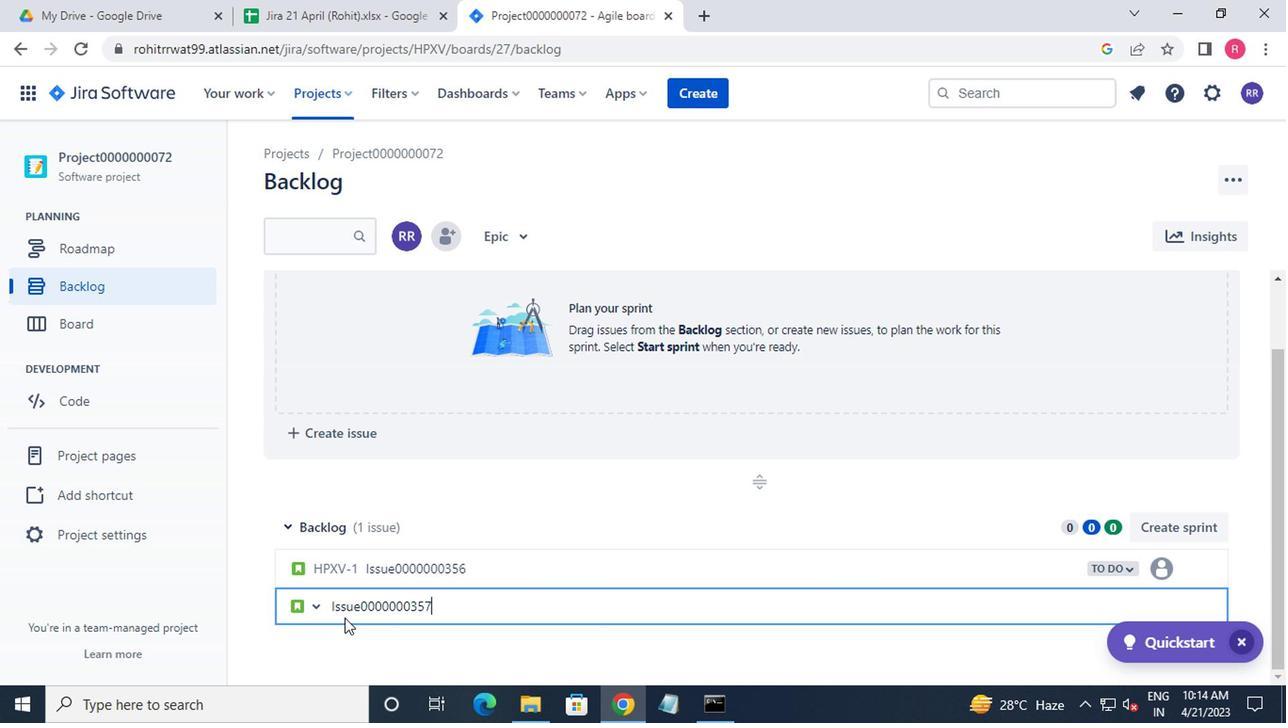 
